 Task: Create an event for the furniture shopping day.
Action: Mouse moved to (79, 104)
Screenshot: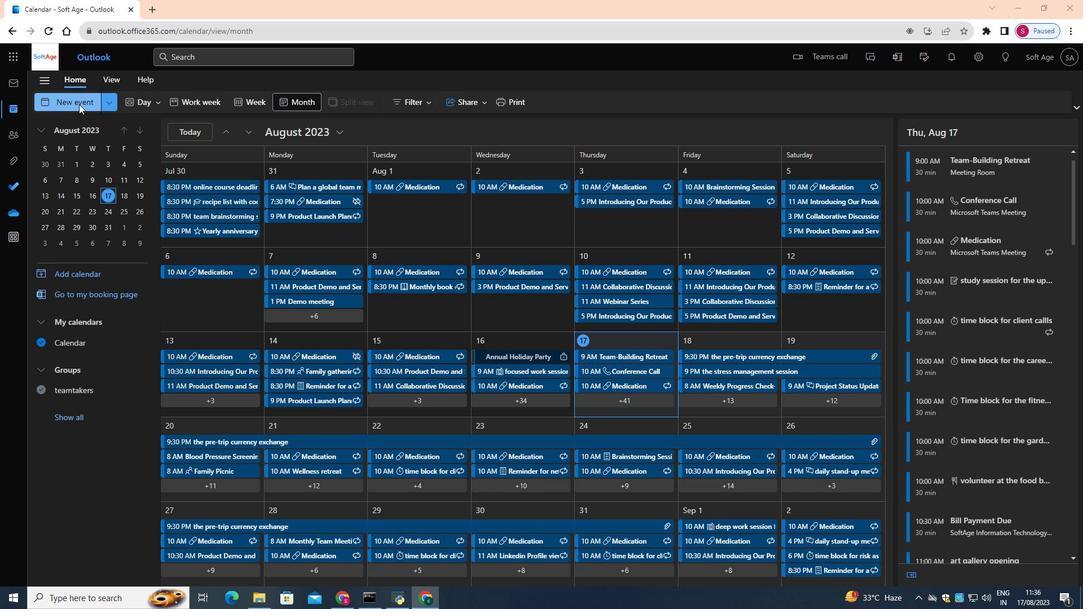 
Action: Mouse pressed left at (79, 104)
Screenshot: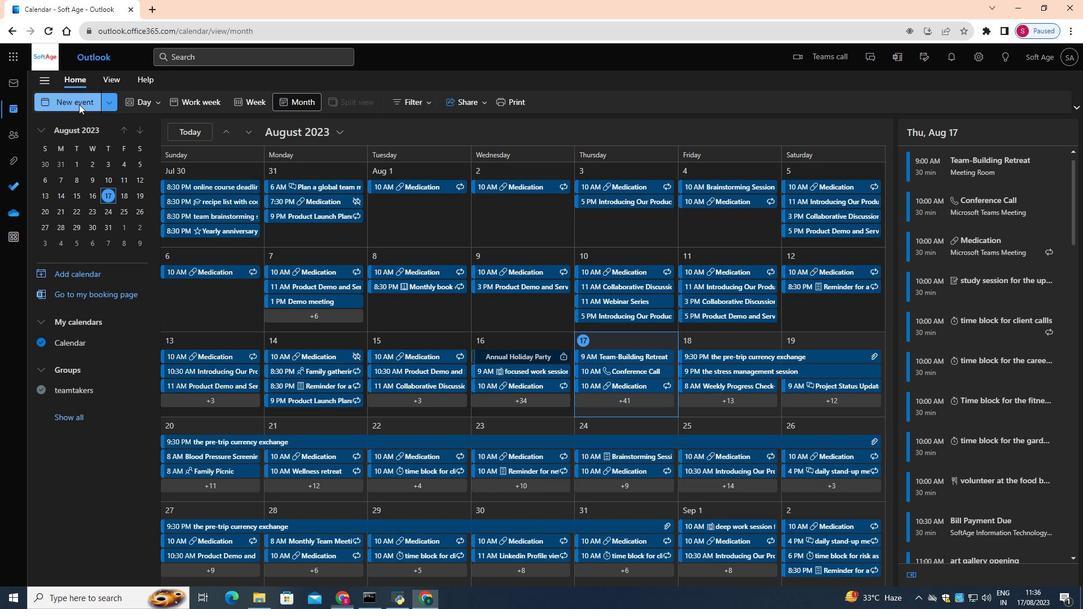 
Action: Mouse moved to (320, 172)
Screenshot: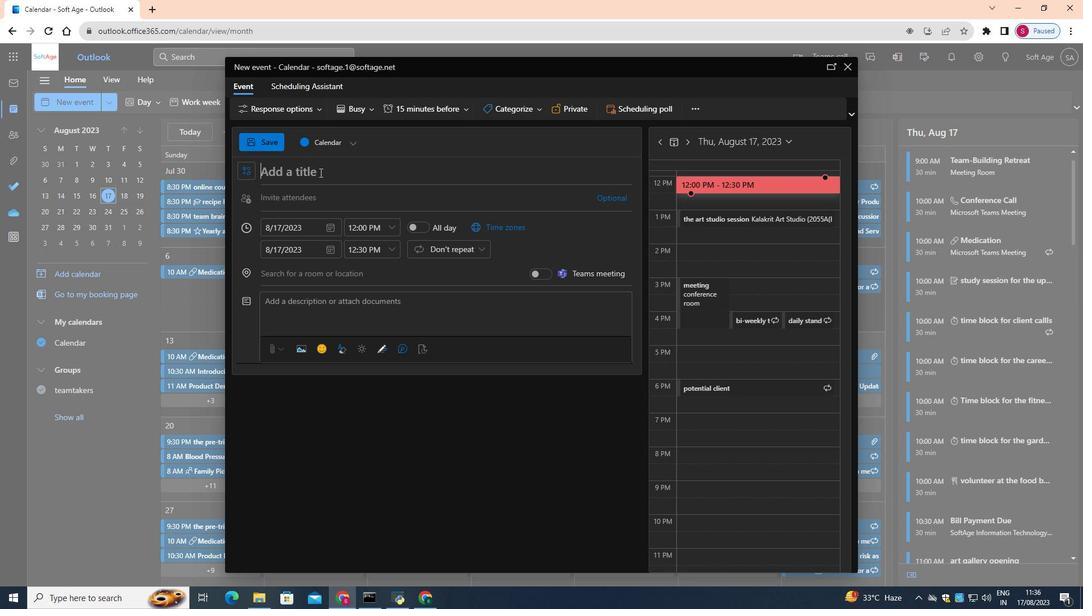 
Action: Mouse pressed left at (320, 172)
Screenshot: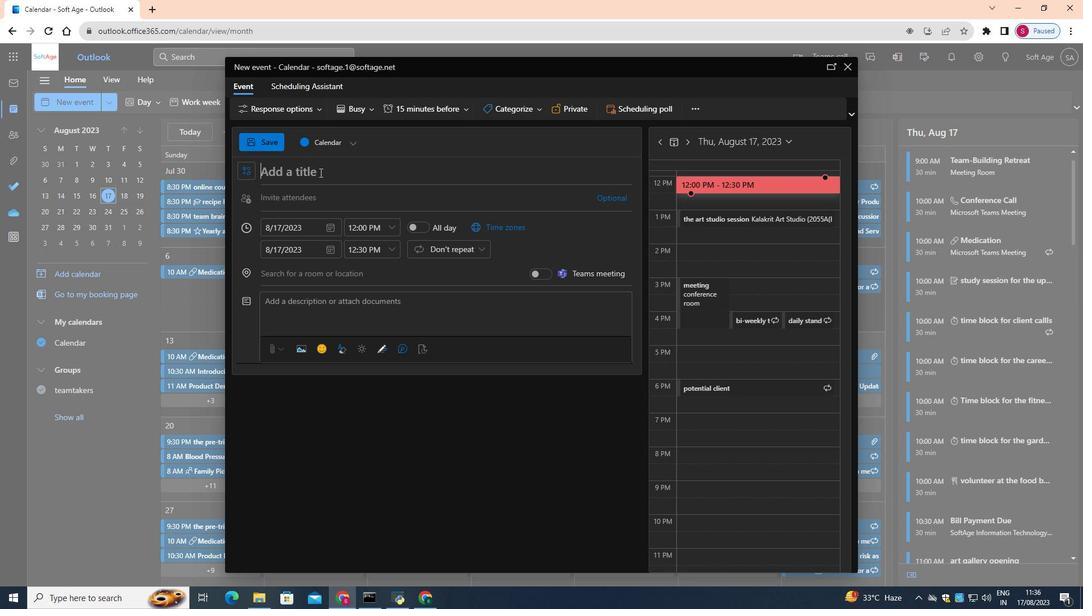 
Action: Key pressed <Key.shift>Furniture<Key.space><Key.shift>Shopping<Key.space><Key.shift>Day
Screenshot: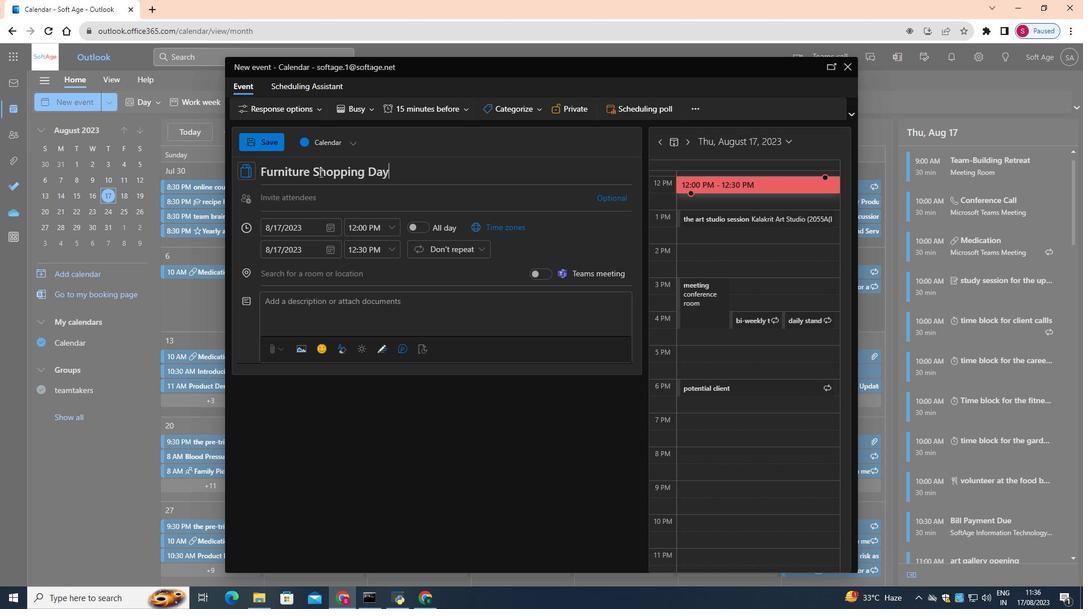 
Action: Mouse moved to (330, 232)
Screenshot: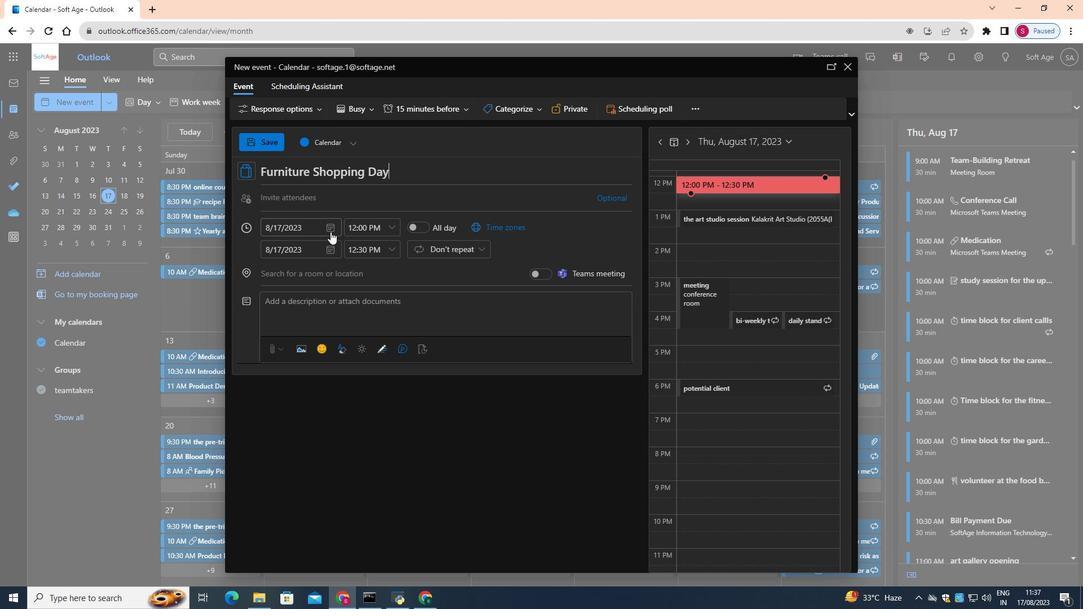 
Action: Mouse pressed left at (330, 232)
Screenshot: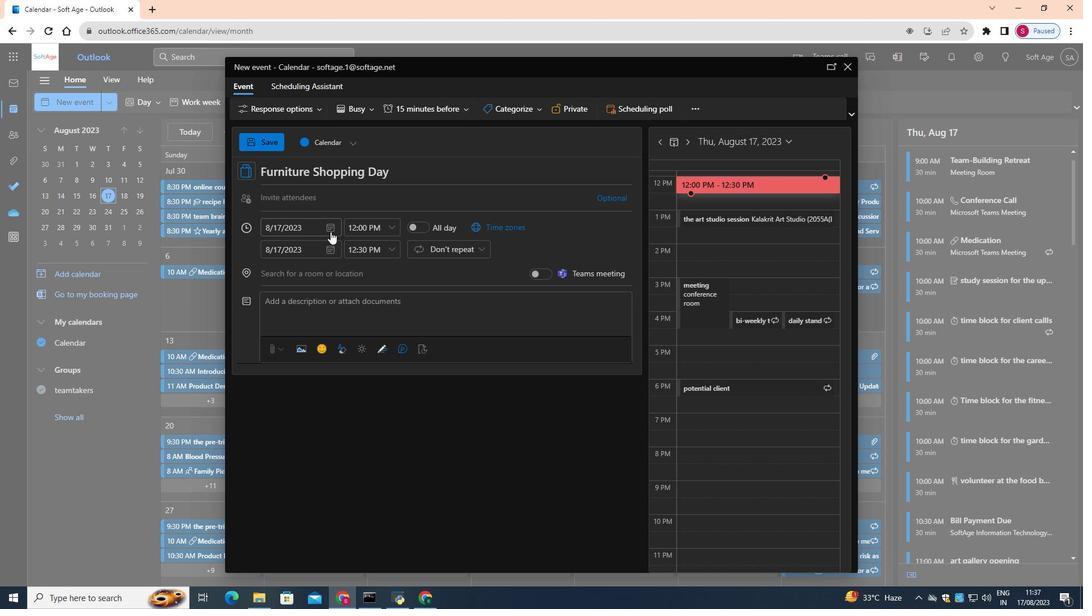 
Action: Mouse moved to (276, 331)
Screenshot: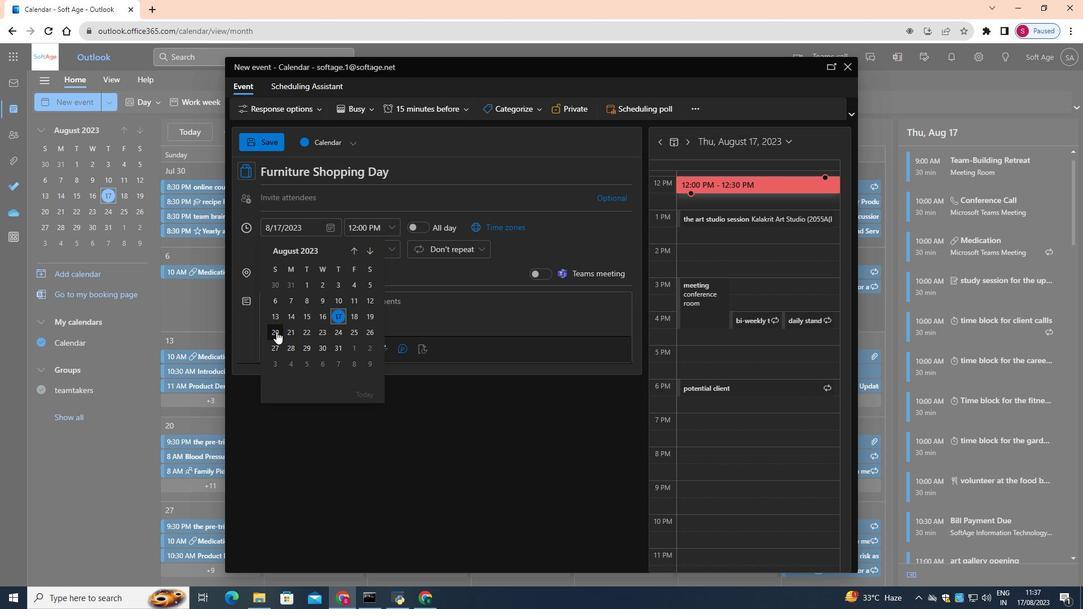 
Action: Mouse pressed left at (276, 331)
Screenshot: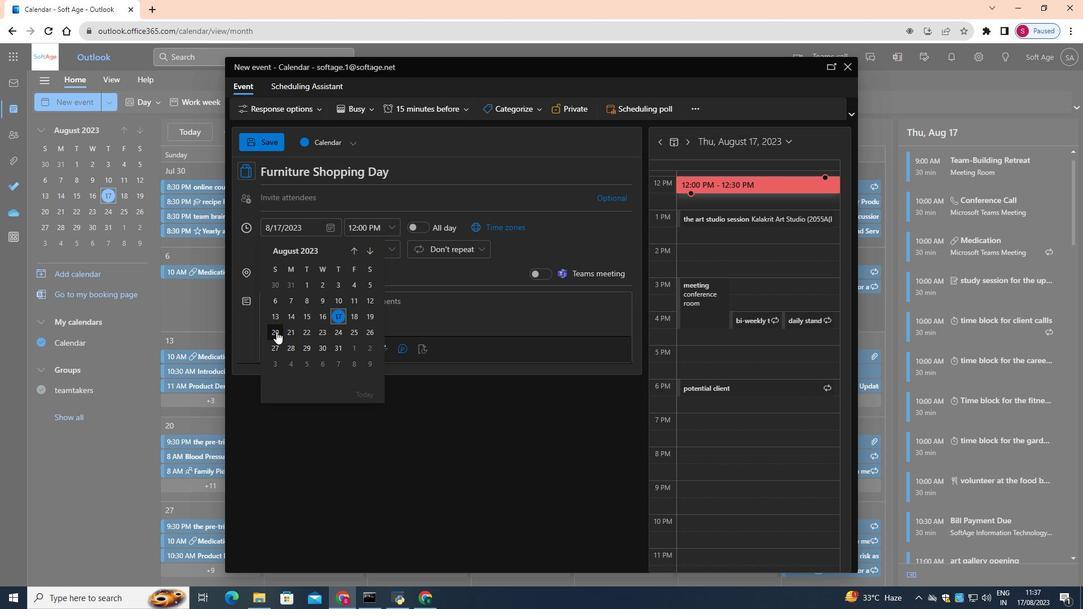 
Action: Mouse moved to (391, 227)
Screenshot: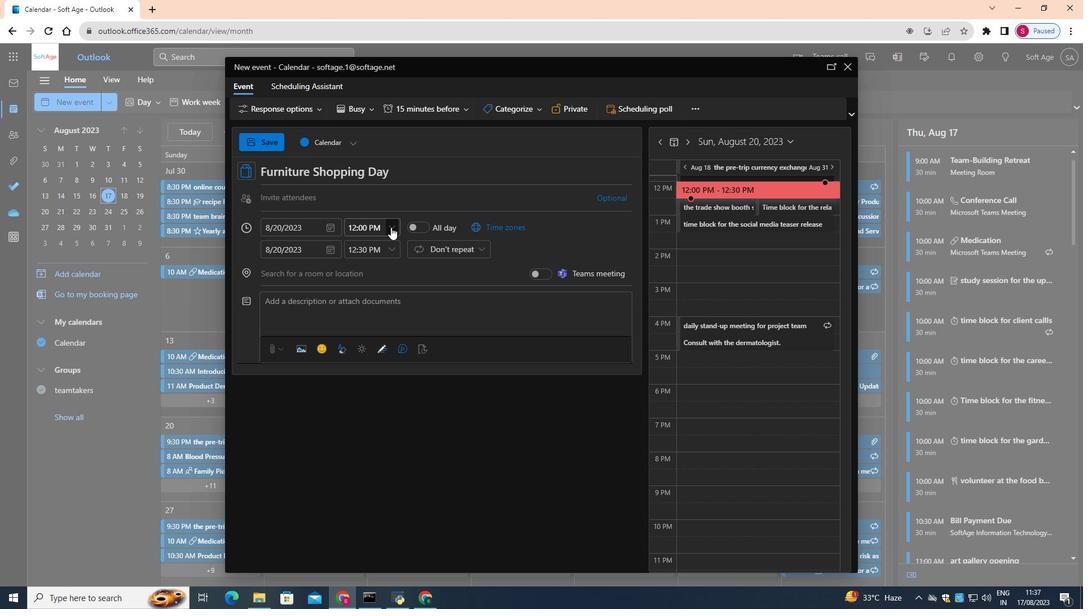 
Action: Mouse pressed left at (391, 227)
Screenshot: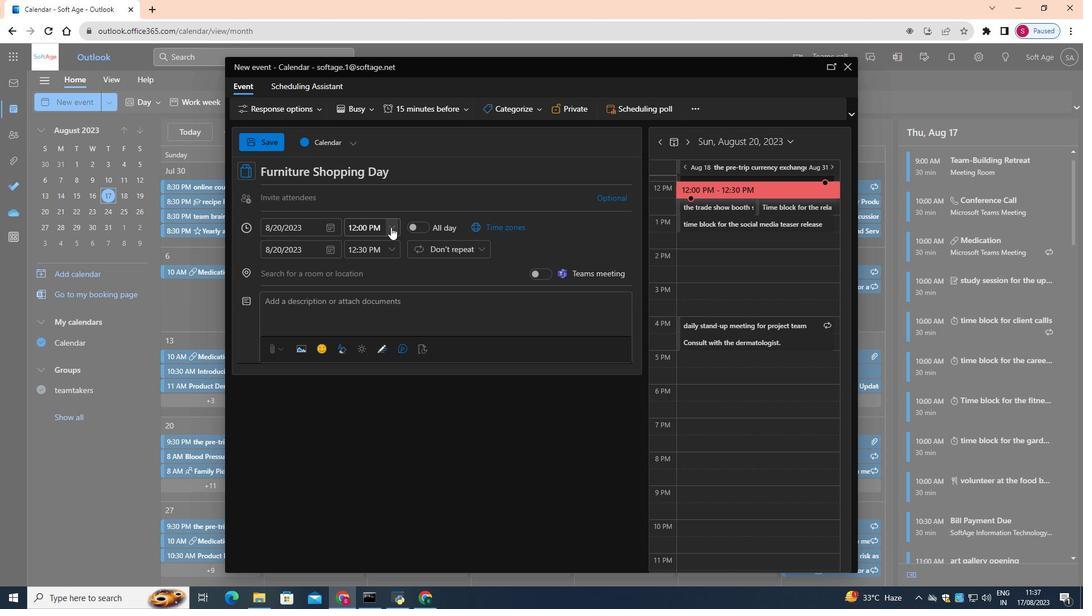 
Action: Mouse moved to (374, 285)
Screenshot: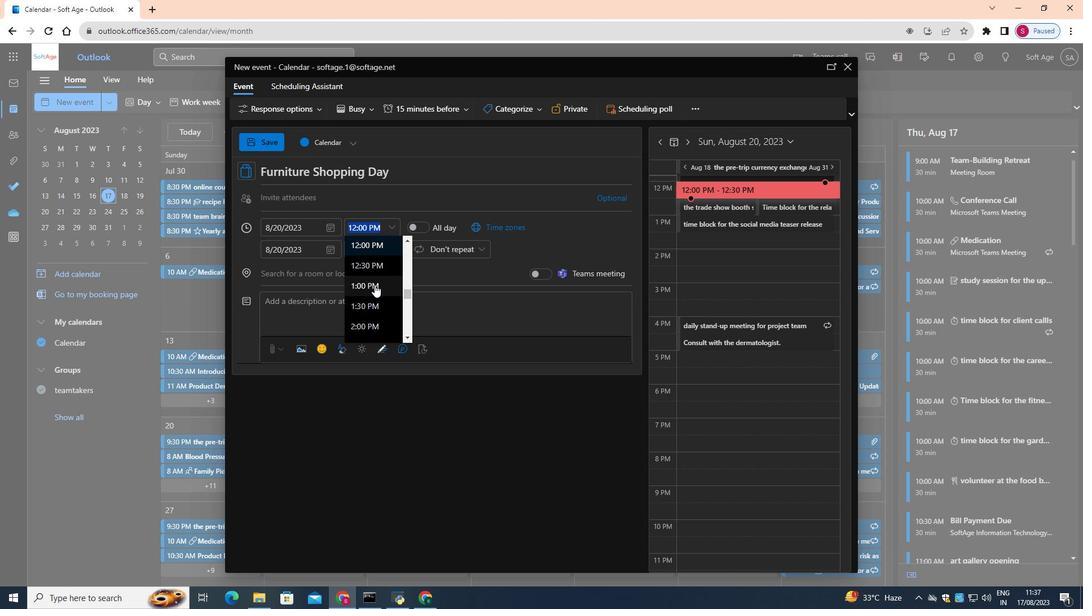 
Action: Mouse scrolled (374, 284) with delta (0, 0)
Screenshot: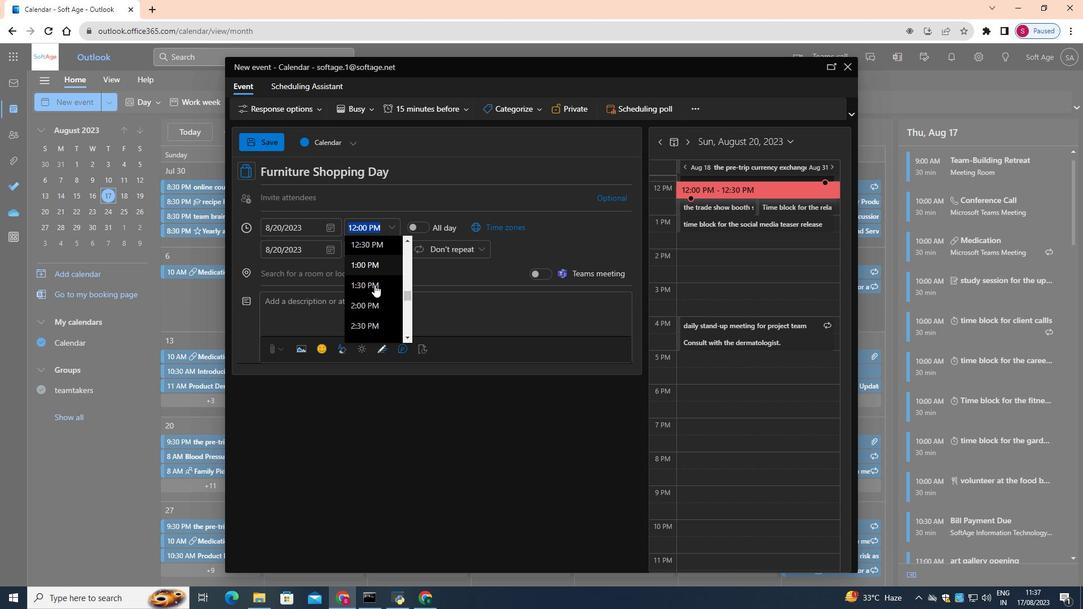 
Action: Mouse scrolled (374, 284) with delta (0, 0)
Screenshot: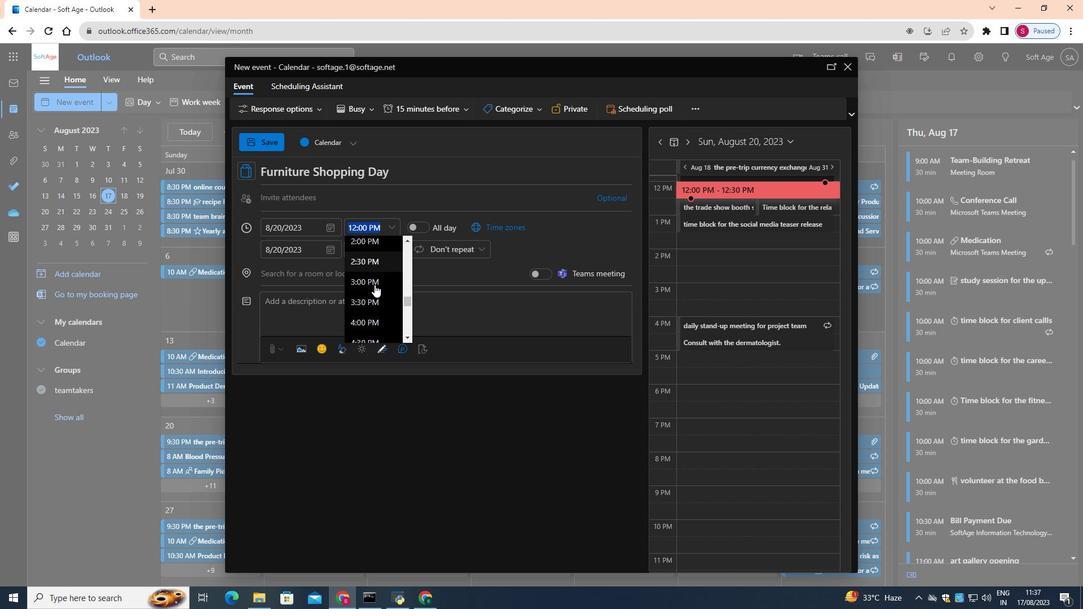 
Action: Mouse scrolled (374, 284) with delta (0, 0)
Screenshot: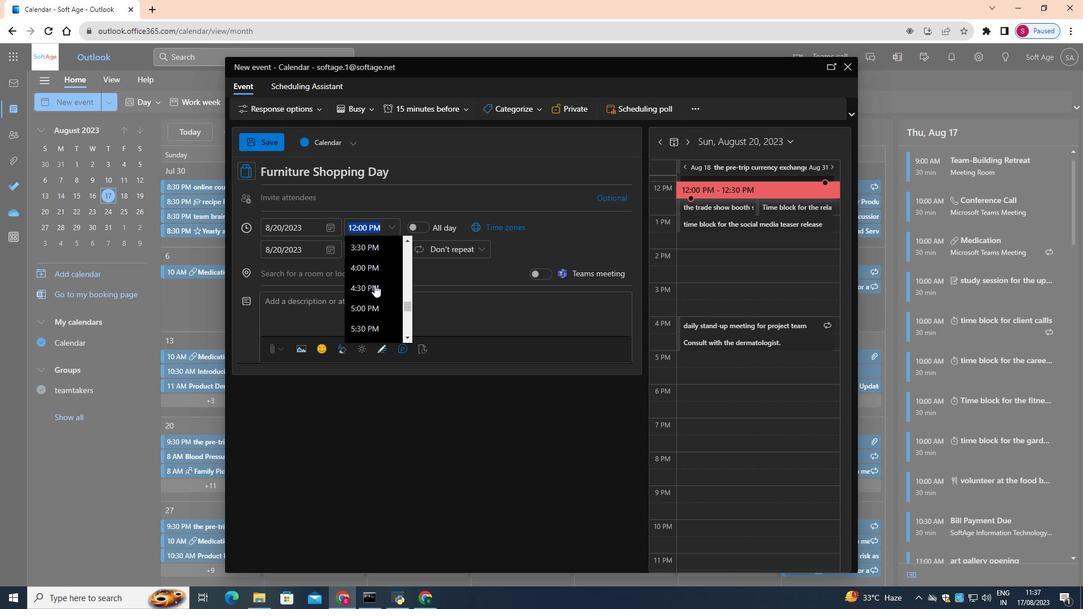 
Action: Mouse moved to (368, 239)
Screenshot: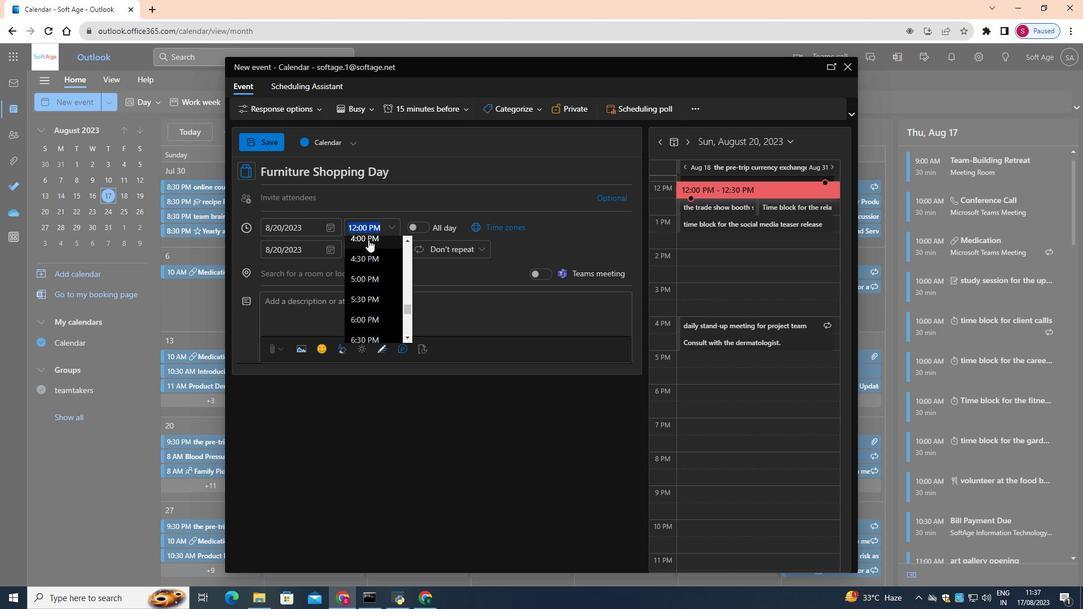 
Action: Mouse pressed left at (368, 239)
Screenshot: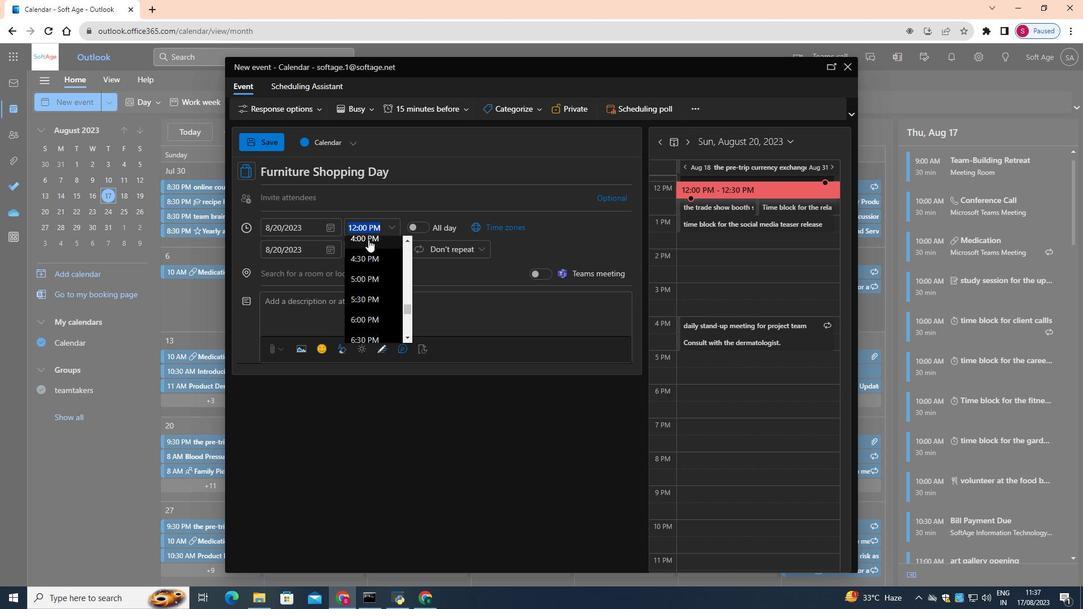 
Action: Mouse moved to (443, 110)
Screenshot: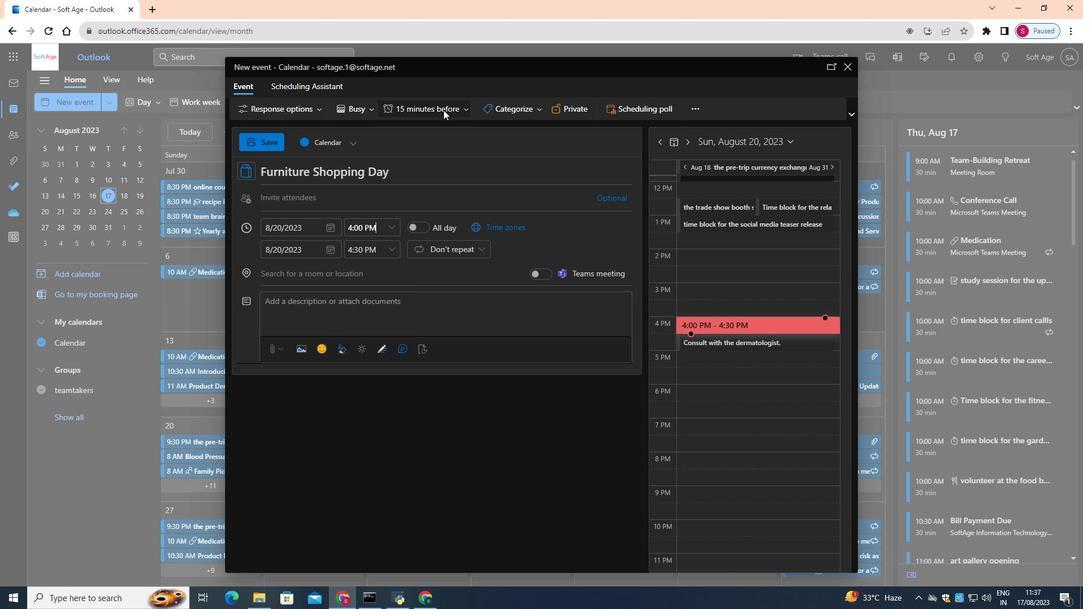 
Action: Mouse pressed left at (443, 110)
Screenshot: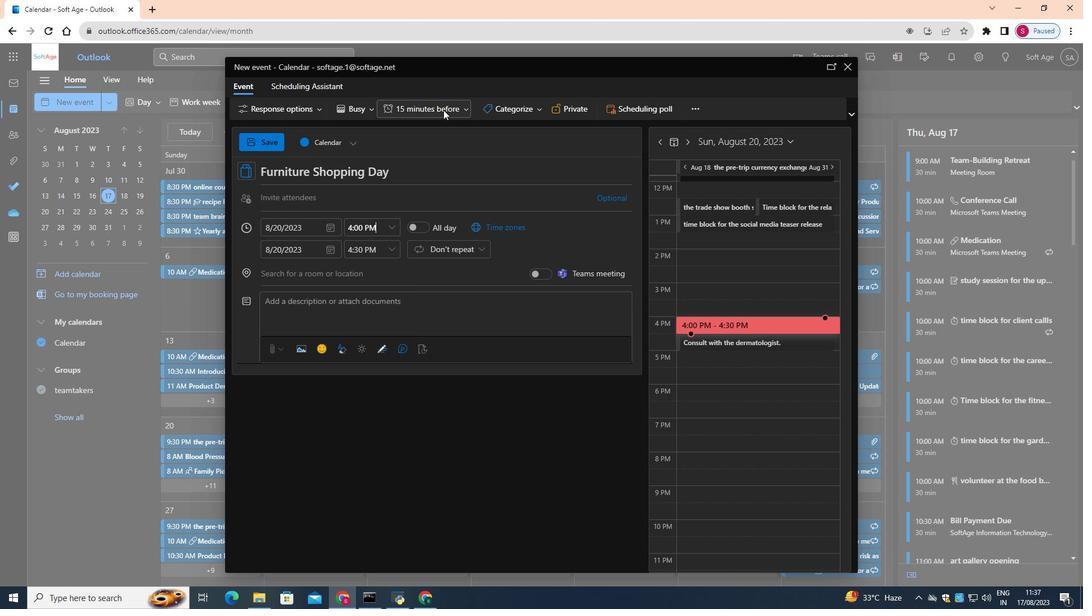 
Action: Mouse moved to (439, 255)
Screenshot: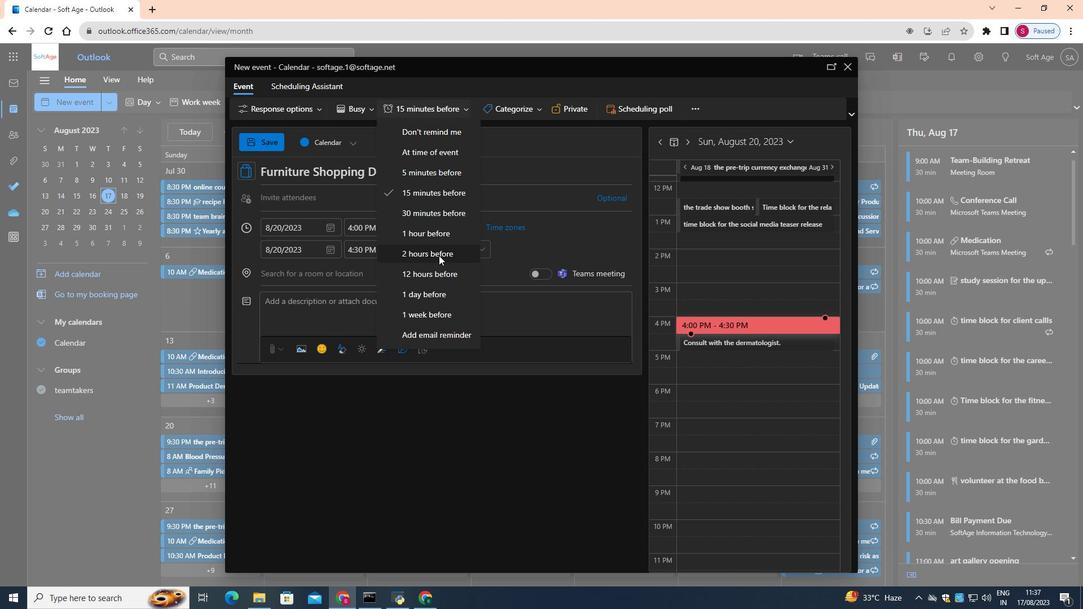 
Action: Mouse pressed left at (439, 255)
Screenshot: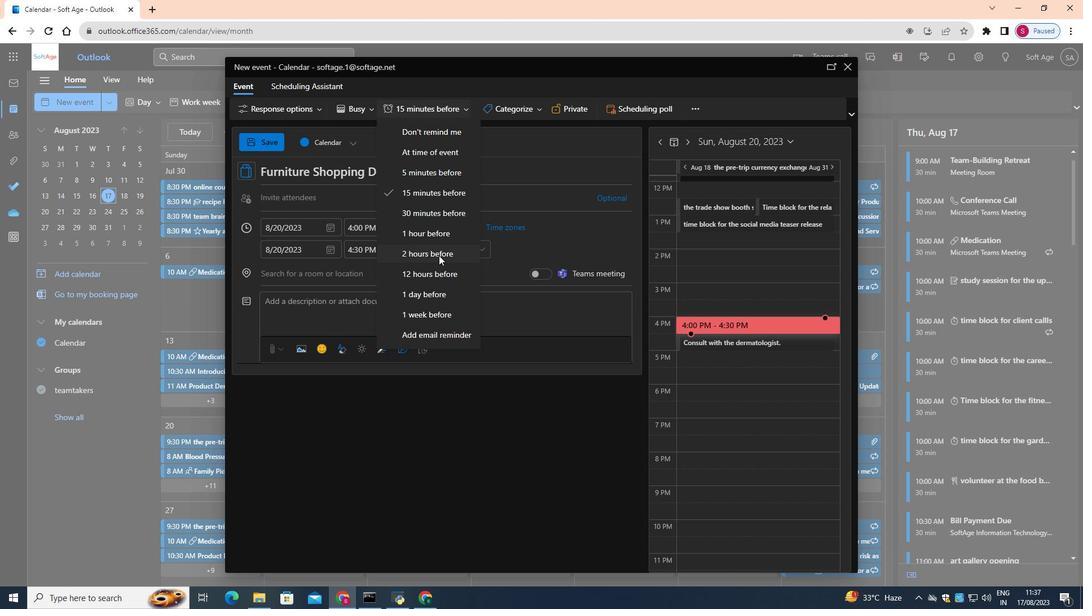 
Action: Mouse moved to (439, 302)
Screenshot: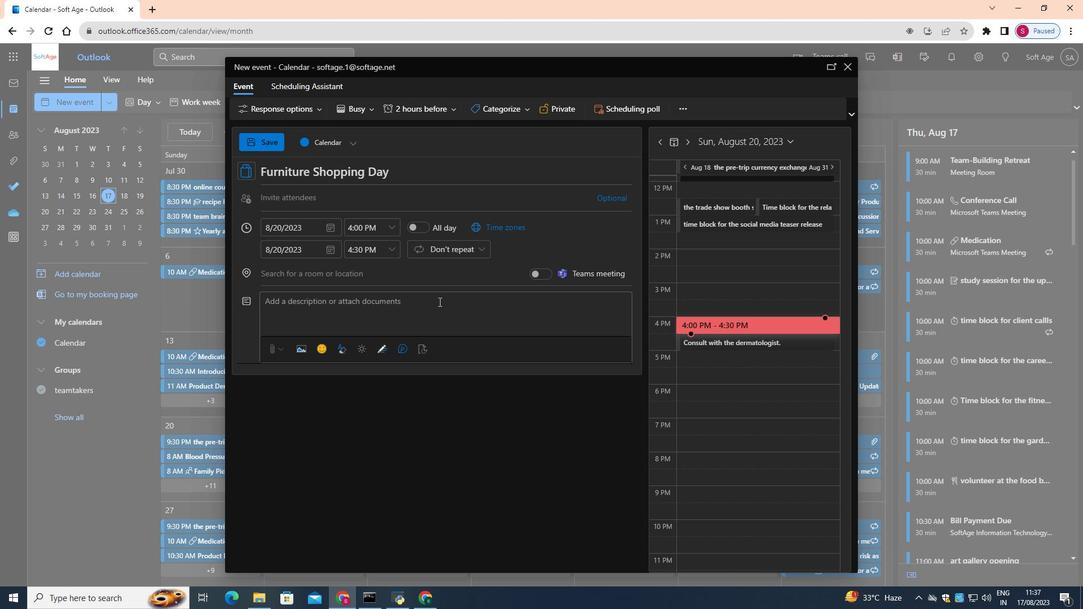 
Action: Mouse pressed left at (439, 302)
Screenshot: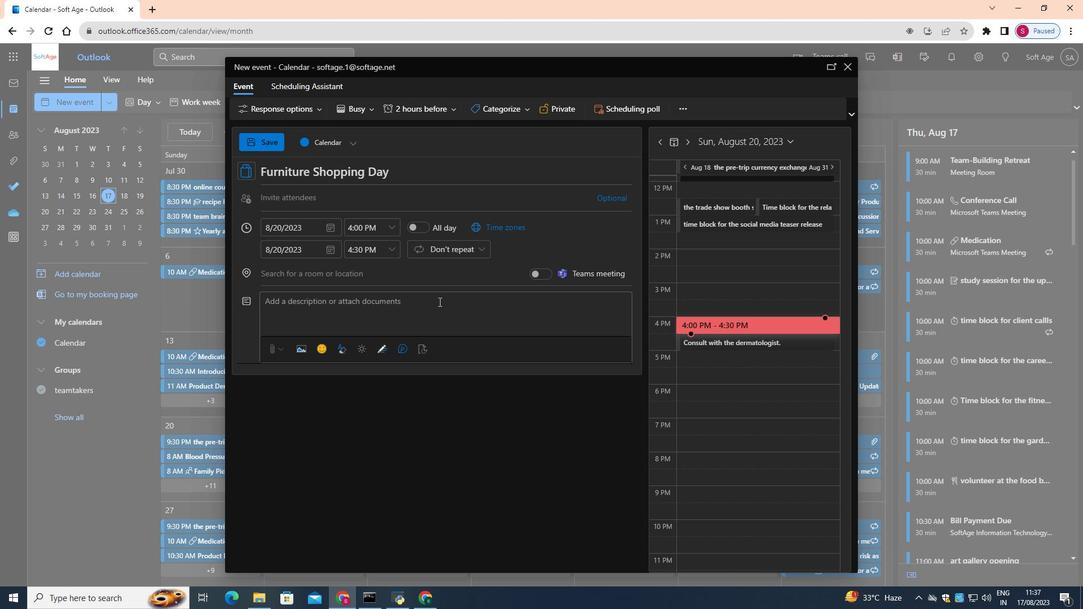 
Action: Key pressed <Key.shift>Revamp<Key.space>your<Key.space>living<Key.space>space<Key.space>with<Key.space>style<Key.space>and<Key.space>comfort<Key.shift_r>!<Key.space><Key.shift>Join<Key.space>us<Key.space>for<Key.space>a<Key.space><Key.shift>Furniture<Key.space><Key.shift>Shopping<Key.space><Key.shift>day<Key.space>where<Key.space>you'll
Screenshot: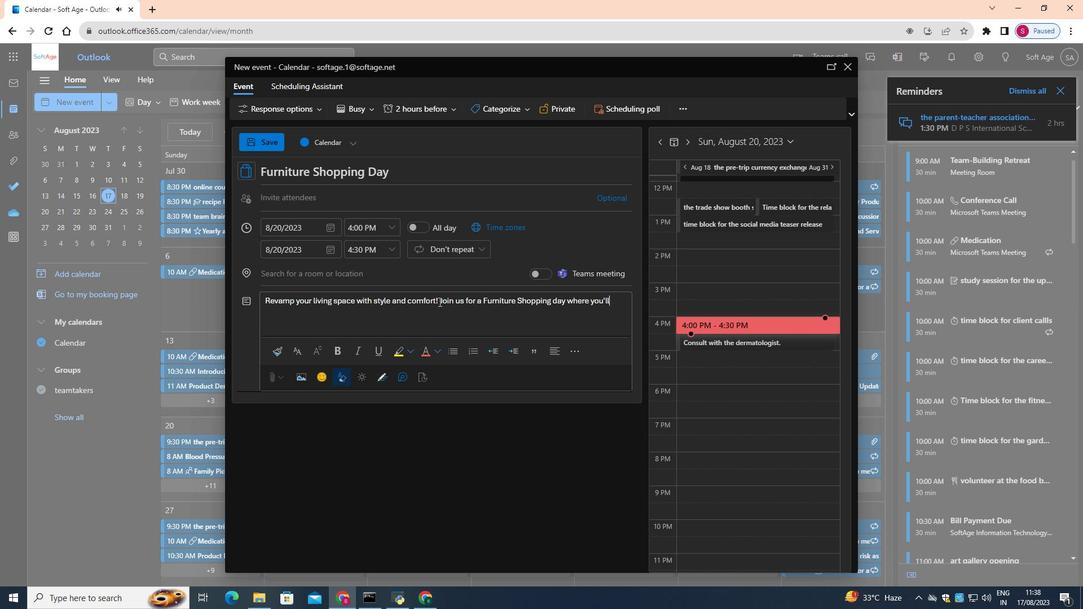 
Action: Mouse moved to (1064, 89)
Screenshot: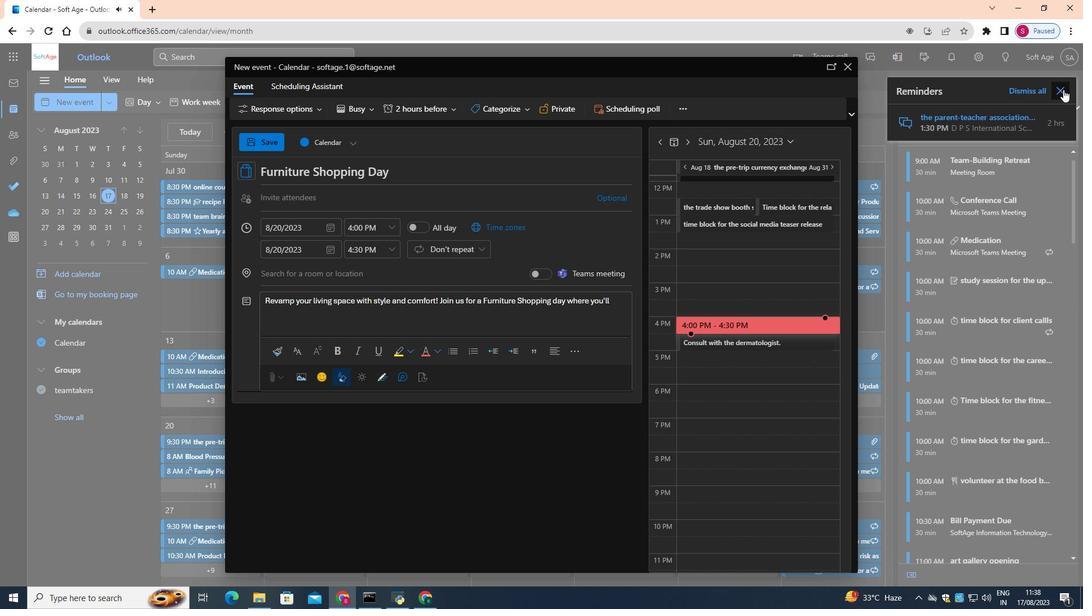 
Action: Mouse pressed left at (1064, 89)
Screenshot: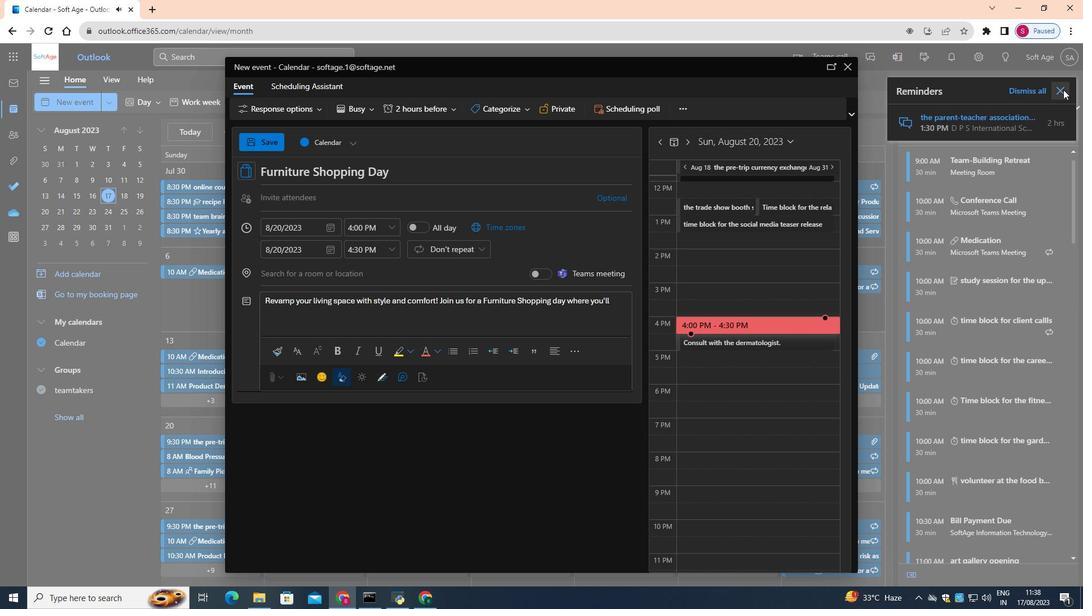 
Action: Mouse moved to (618, 304)
Screenshot: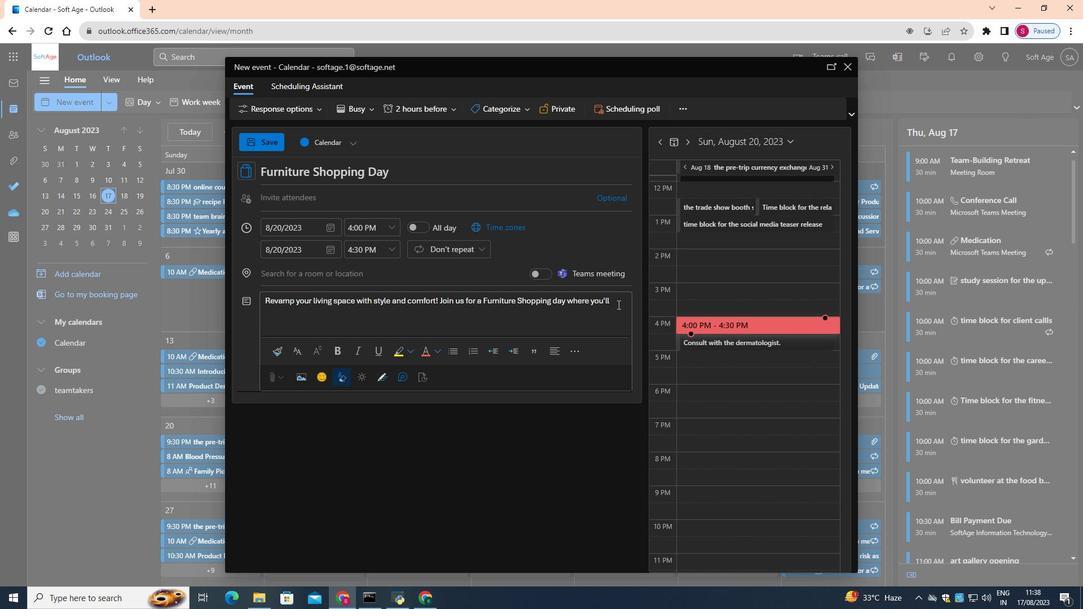 
Action: Mouse pressed left at (618, 304)
Screenshot: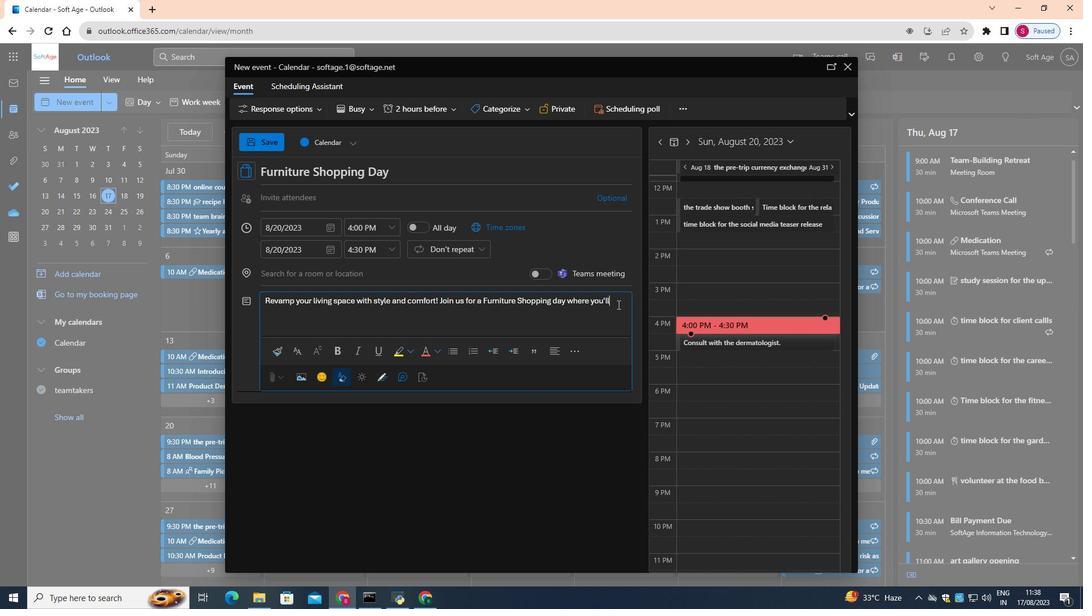 
Action: Key pressed <Key.space>discover<Key.space>a<Key.space>wide<Key.space>range<Key.space>of<Key.space>exquisite<Key.space>furniture<Key.space>pieces<Key.space>to<Key.space>enhance<Key.space>your<Key.space>home.
Screenshot: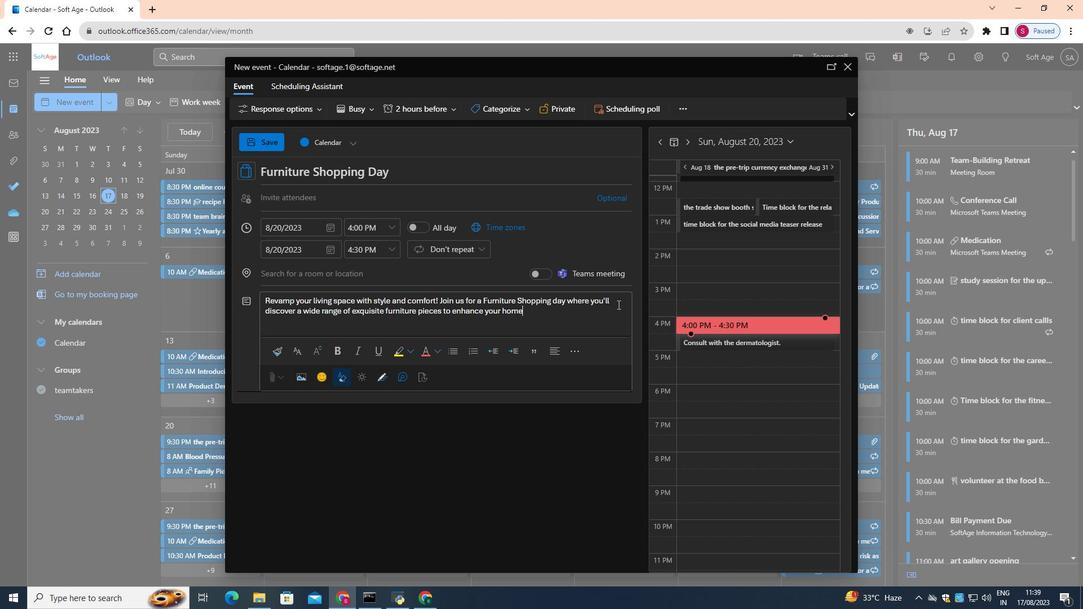 
Action: Mouse moved to (270, 147)
Screenshot: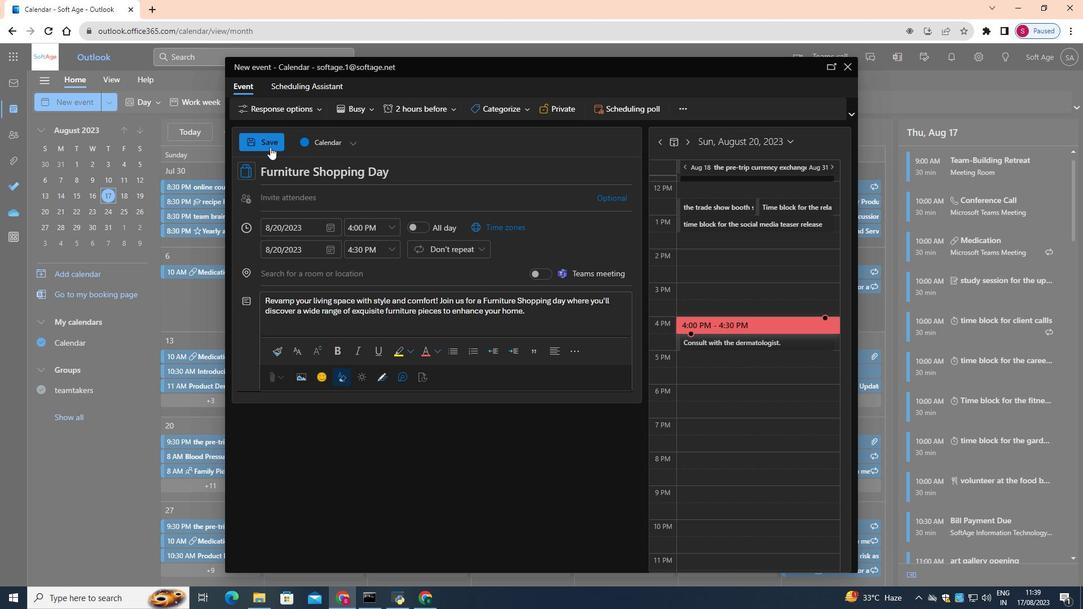 
Action: Mouse pressed left at (270, 147)
Screenshot: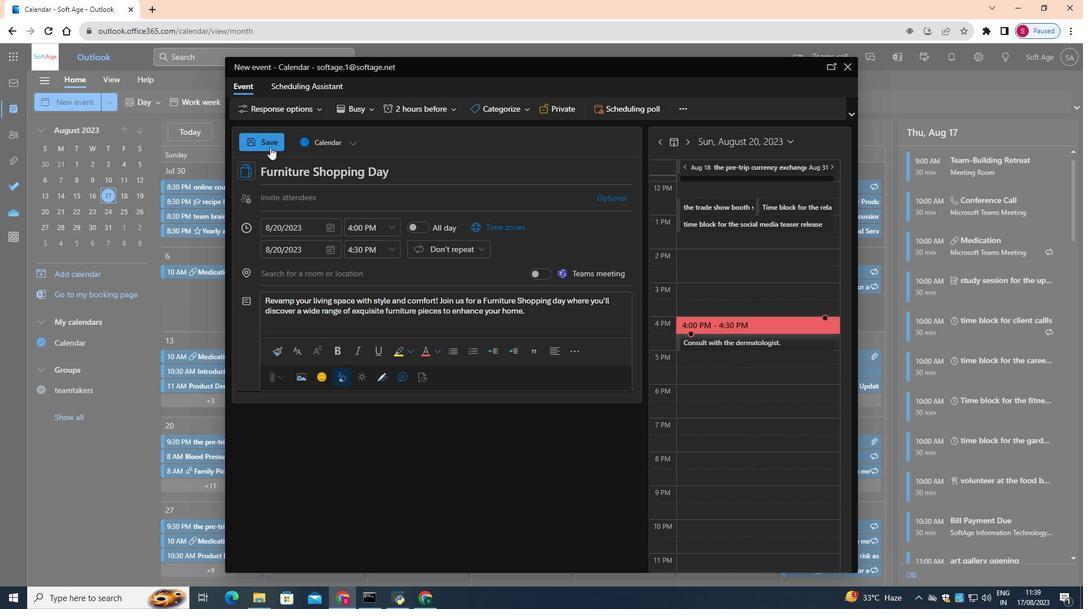 
